 Task: Select the option " any workspace member" in slack workspaces restrictions.
Action: Mouse pressed left at (703, 325)
Screenshot: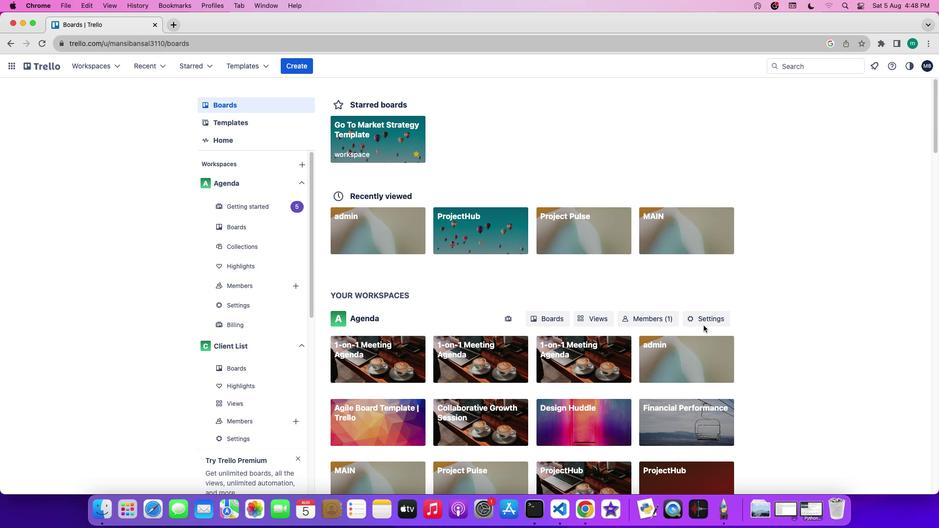 
Action: Mouse pressed left at (703, 325)
Screenshot: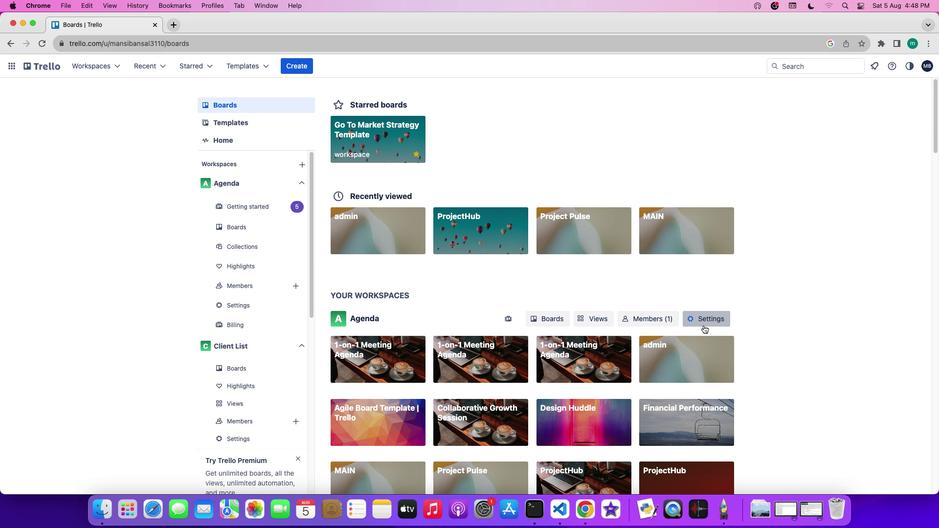 
Action: Mouse moved to (534, 393)
Screenshot: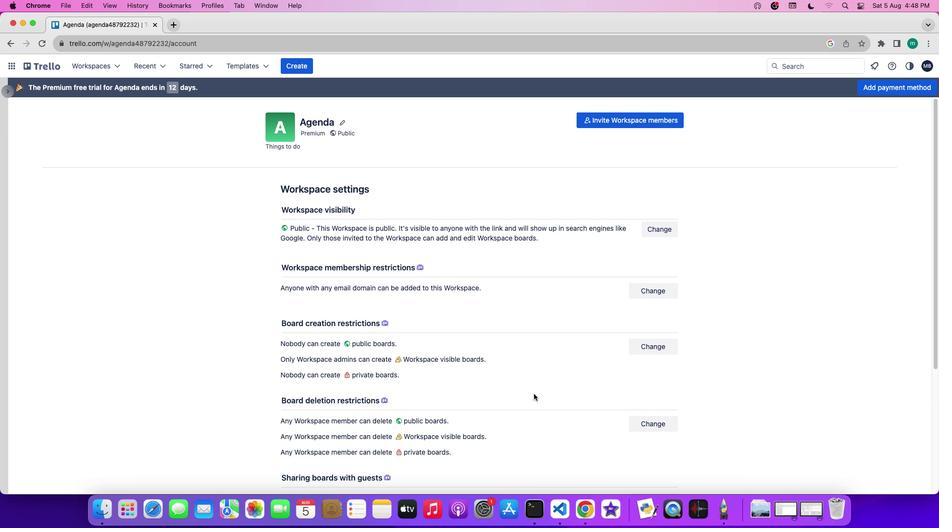 
Action: Mouse scrolled (534, 393) with delta (0, 0)
Screenshot: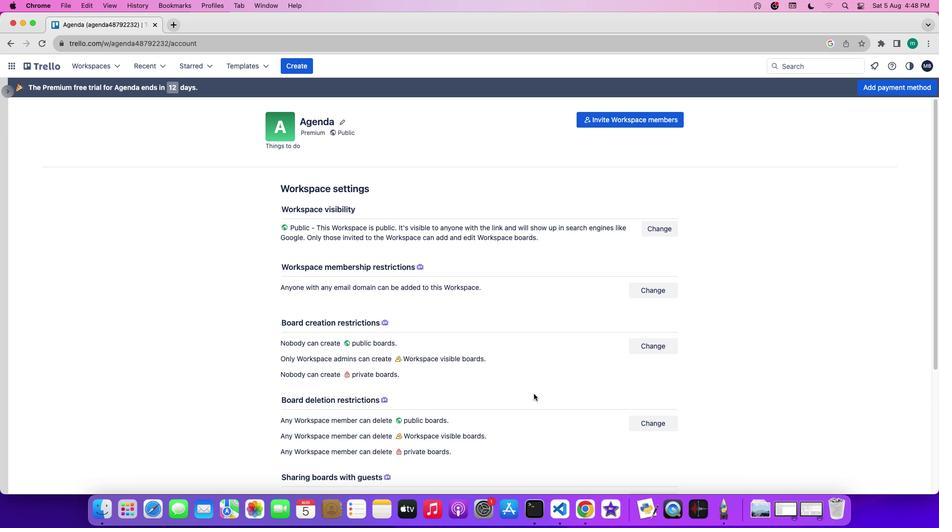 
Action: Mouse scrolled (534, 393) with delta (0, 0)
Screenshot: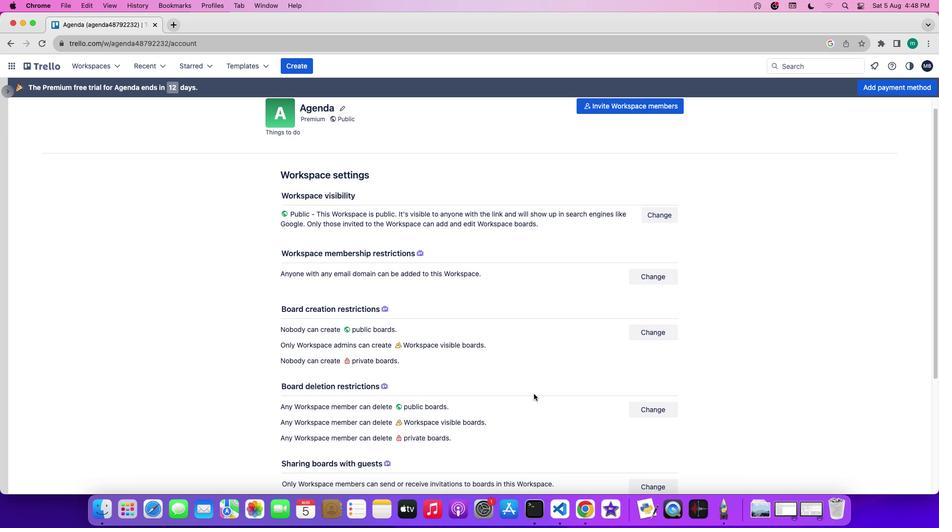 
Action: Mouse scrolled (534, 393) with delta (0, 0)
Screenshot: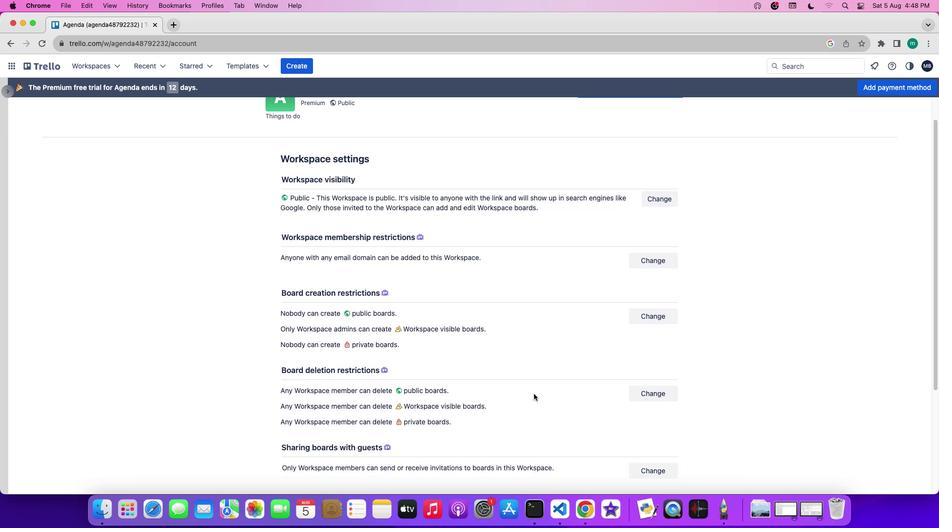 
Action: Mouse scrolled (534, 393) with delta (0, 0)
Screenshot: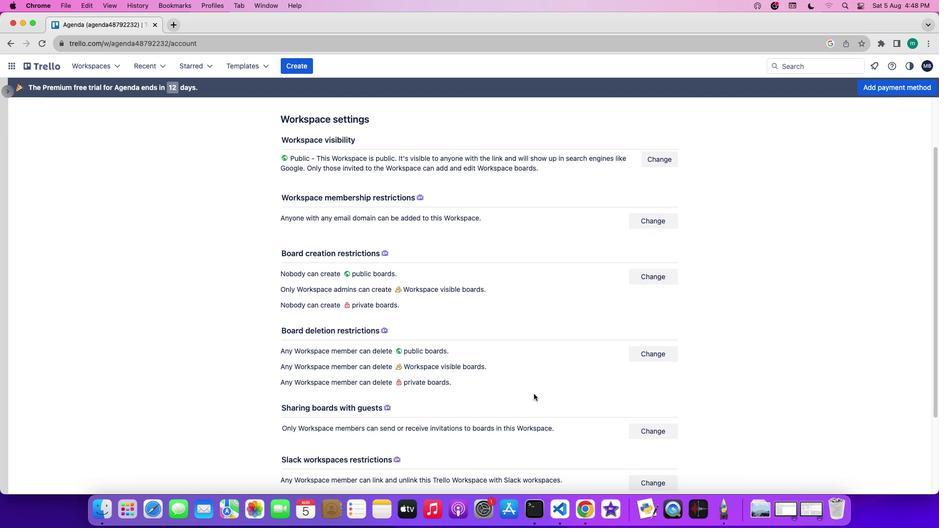 
Action: Mouse scrolled (534, 393) with delta (0, 0)
Screenshot: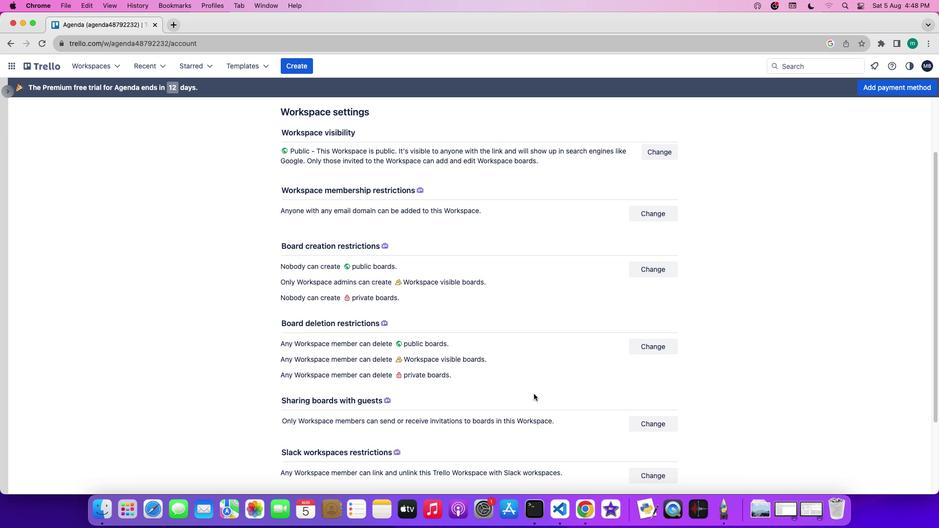 
Action: Mouse scrolled (534, 393) with delta (0, 0)
Screenshot: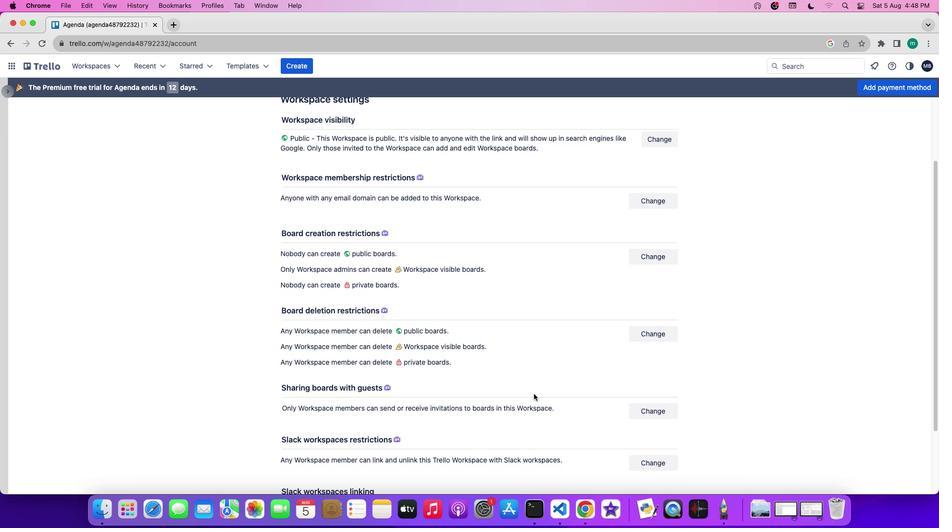 
Action: Mouse moved to (599, 396)
Screenshot: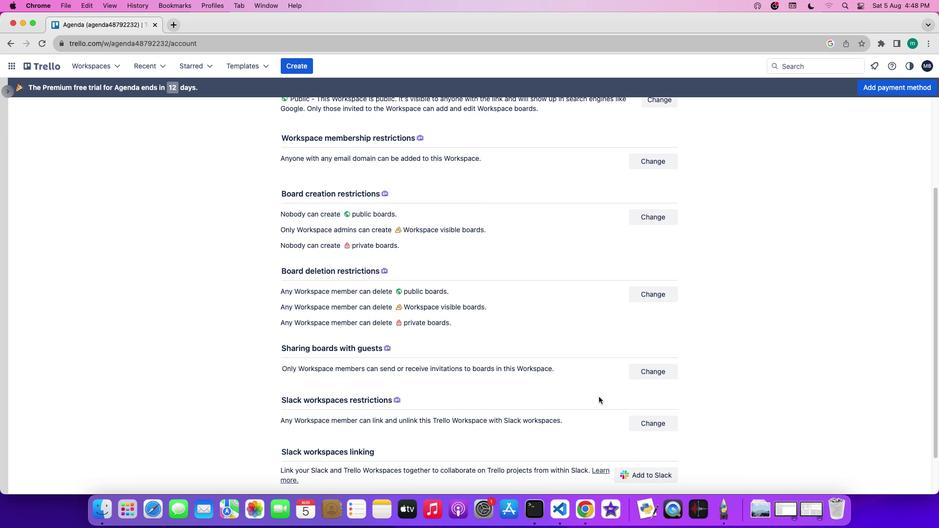 
Action: Mouse scrolled (599, 396) with delta (0, 0)
Screenshot: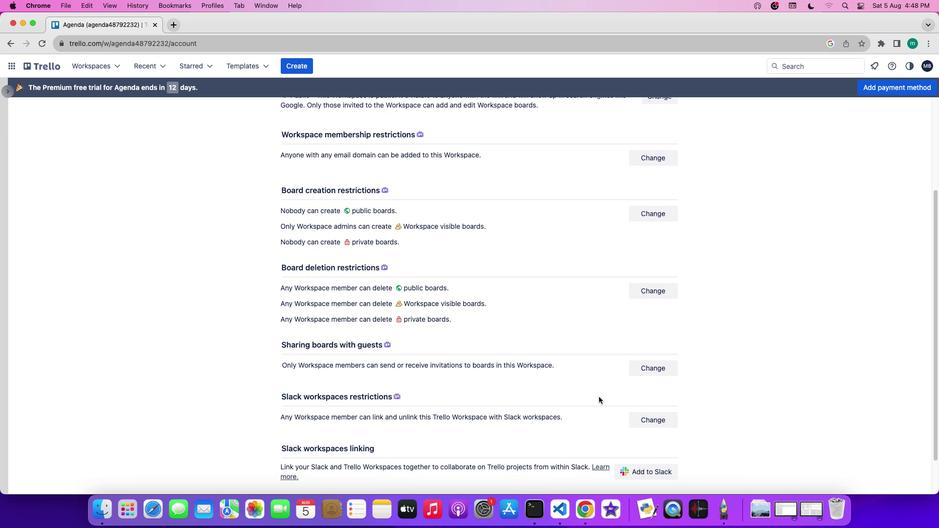
Action: Mouse scrolled (599, 396) with delta (0, 0)
Screenshot: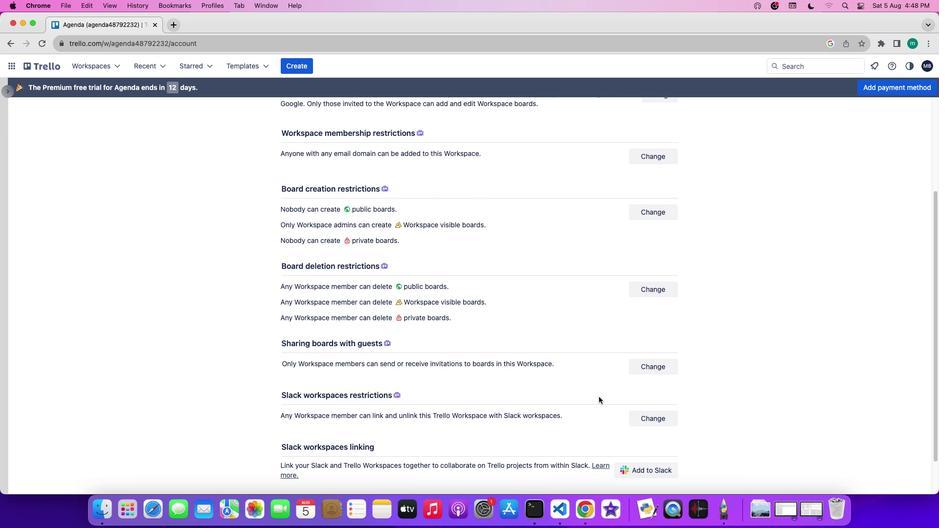 
Action: Mouse scrolled (599, 396) with delta (0, 0)
Screenshot: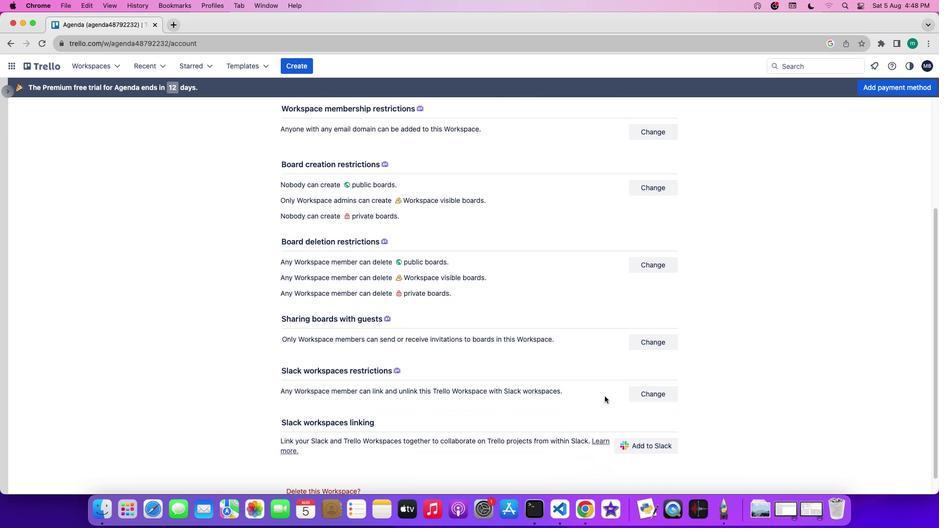 
Action: Mouse moved to (655, 379)
Screenshot: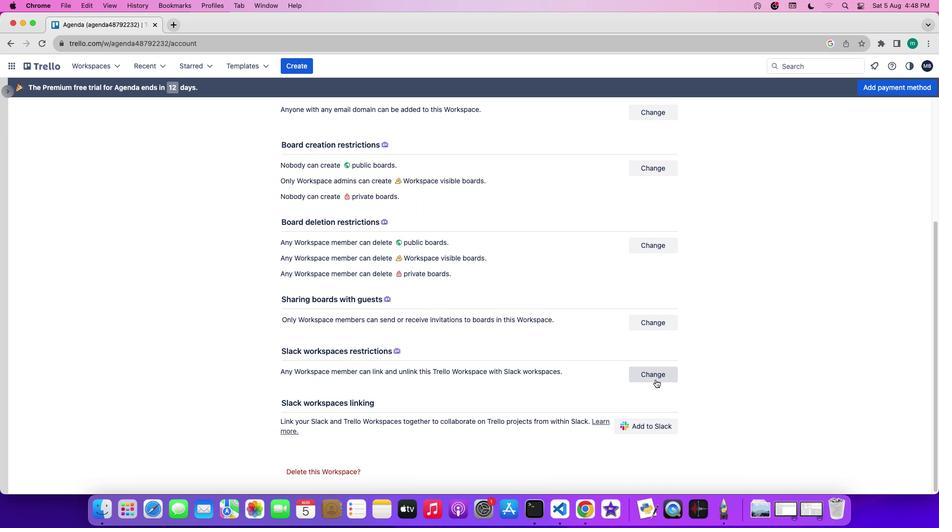 
Action: Mouse pressed left at (655, 379)
Screenshot: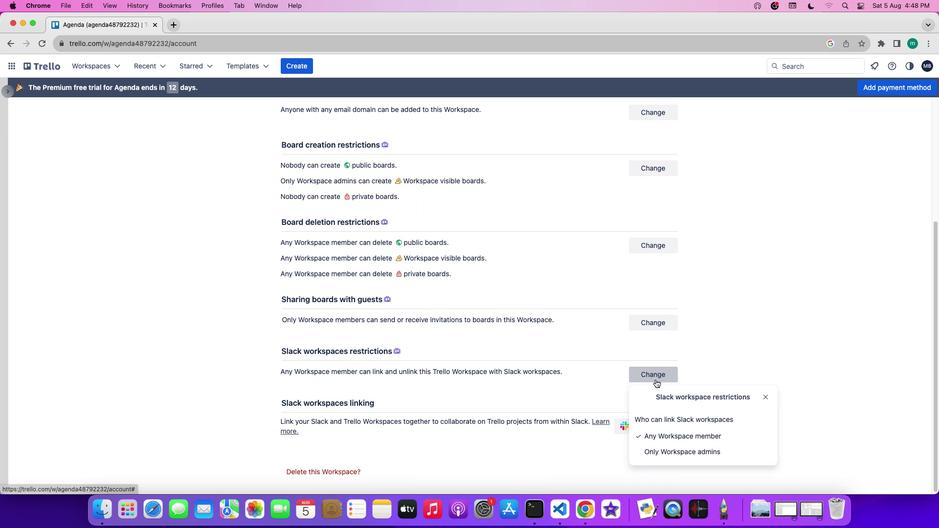 
Action: Mouse moved to (667, 434)
Screenshot: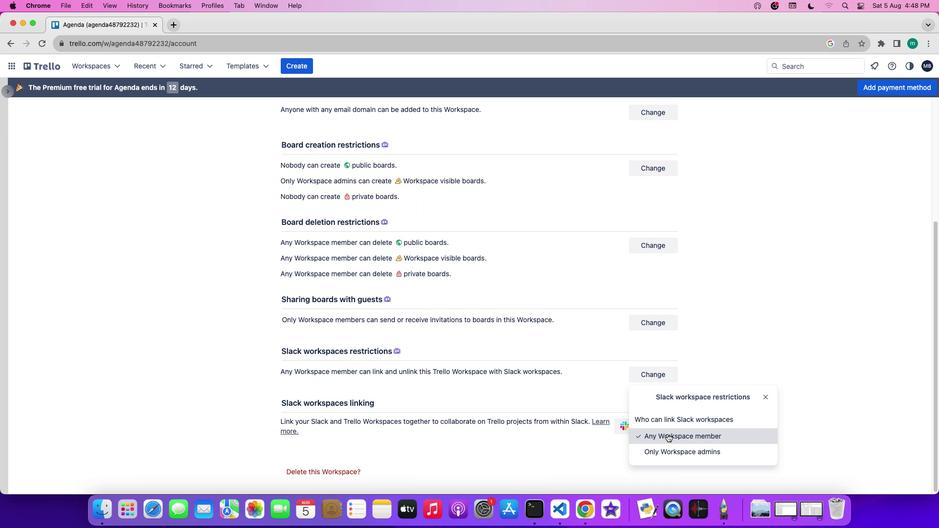 
Action: Mouse pressed left at (667, 434)
Screenshot: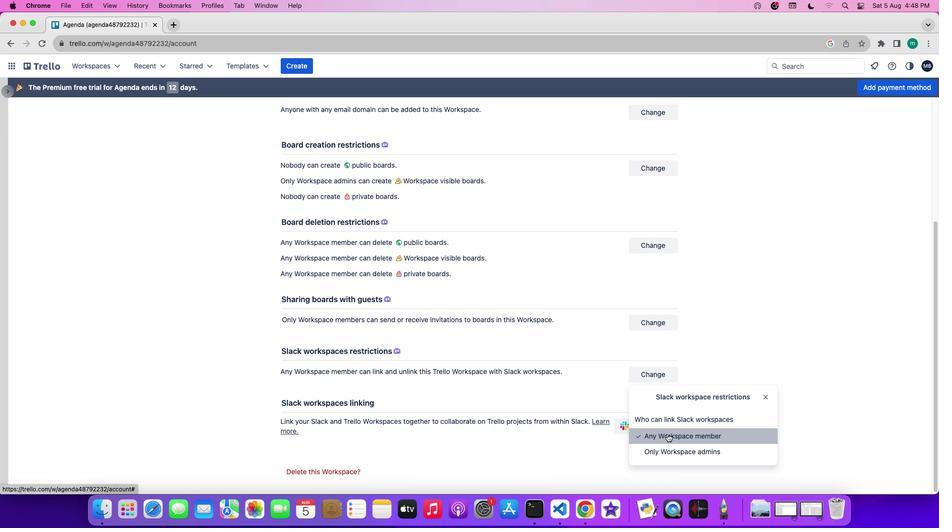 
Action: Mouse moved to (836, 432)
Screenshot: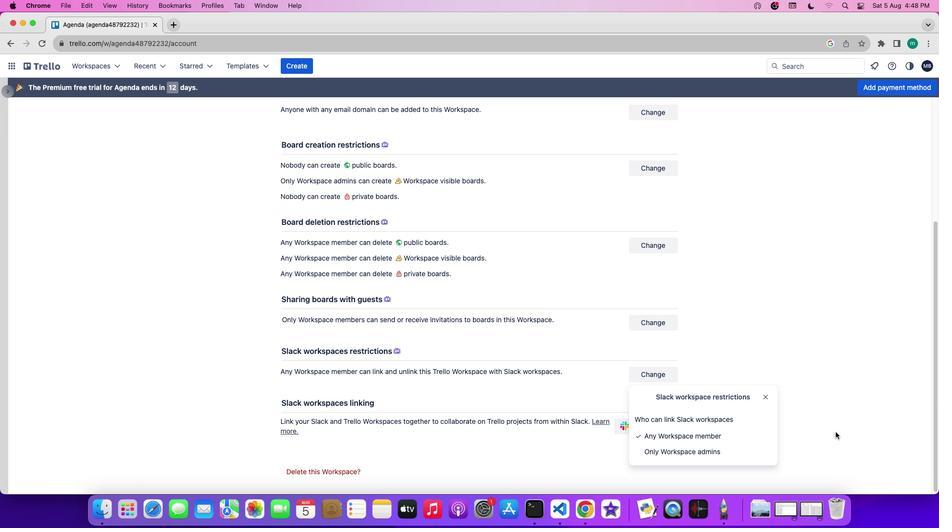 
